 Task: Add Sprouts Honduran Santa Rosa Coffee to the cart.
Action: Mouse moved to (18, 80)
Screenshot: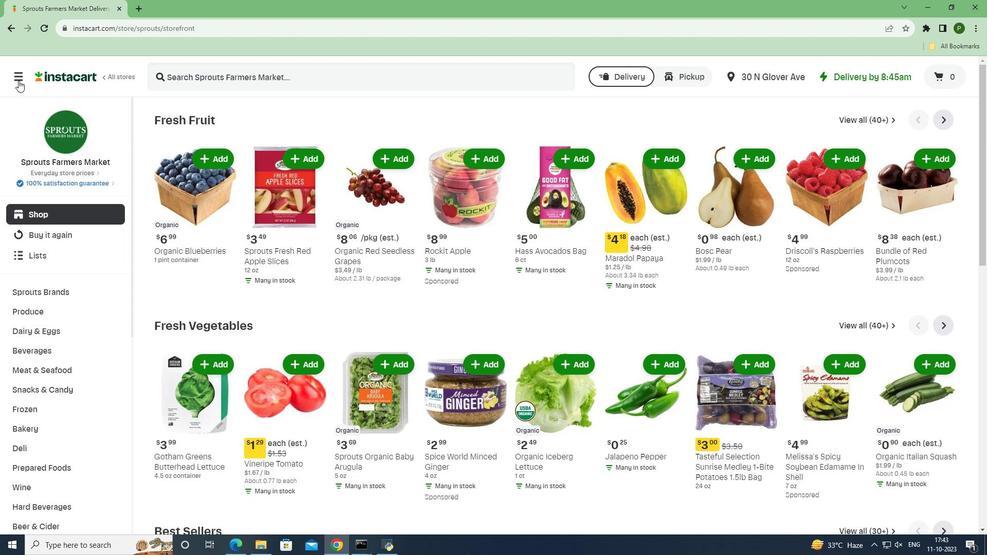 
Action: Mouse pressed left at (18, 80)
Screenshot: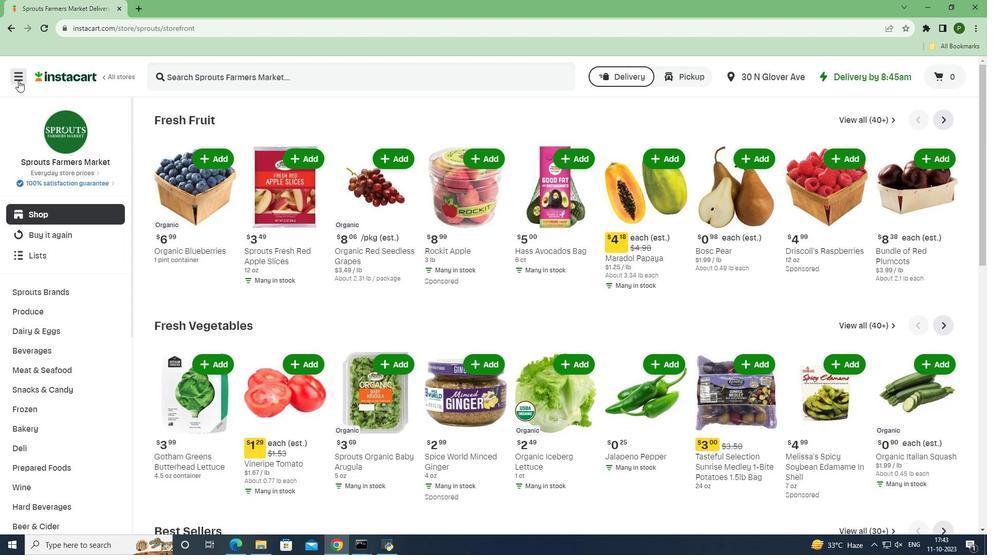 
Action: Mouse moved to (53, 272)
Screenshot: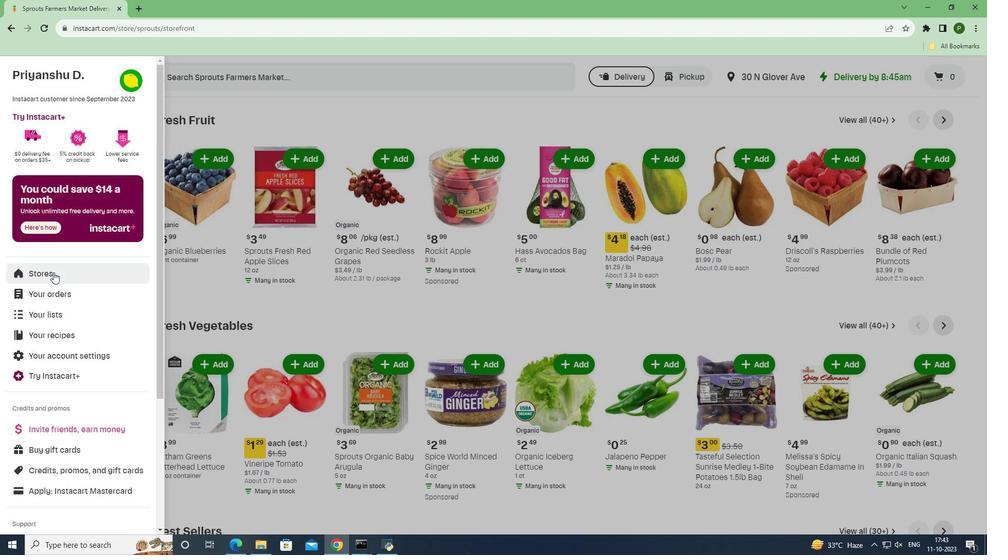
Action: Mouse pressed left at (53, 272)
Screenshot: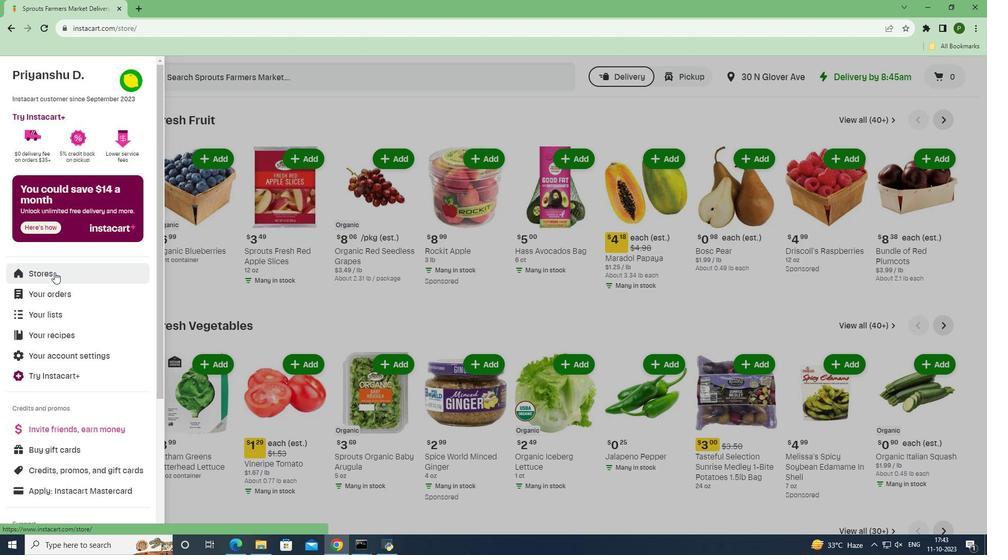 
Action: Mouse moved to (231, 122)
Screenshot: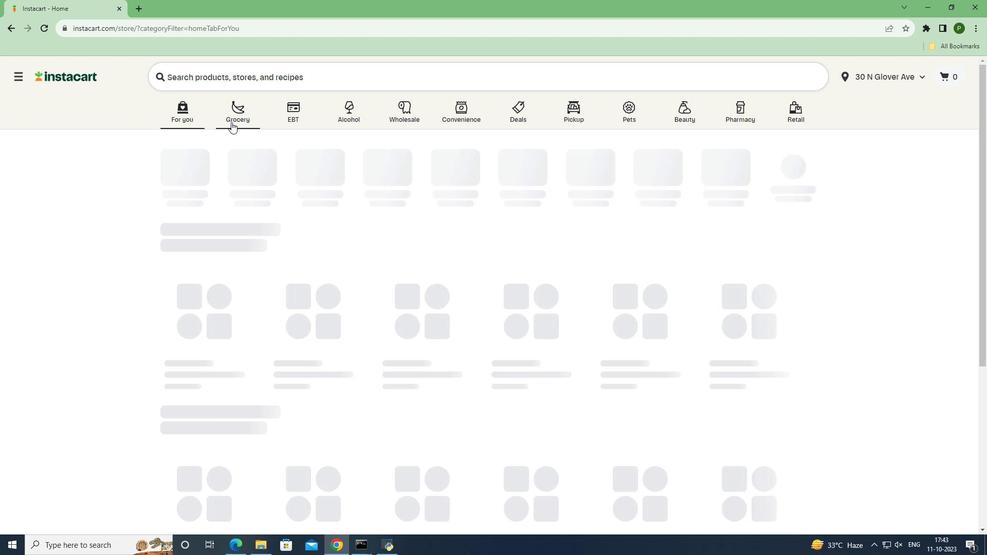 
Action: Mouse pressed left at (231, 122)
Screenshot: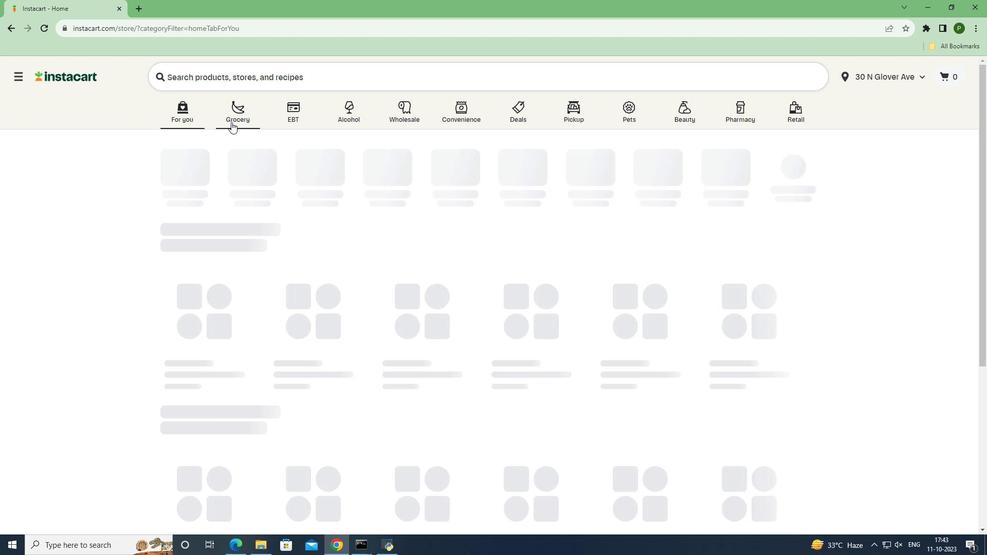 
Action: Mouse moved to (414, 231)
Screenshot: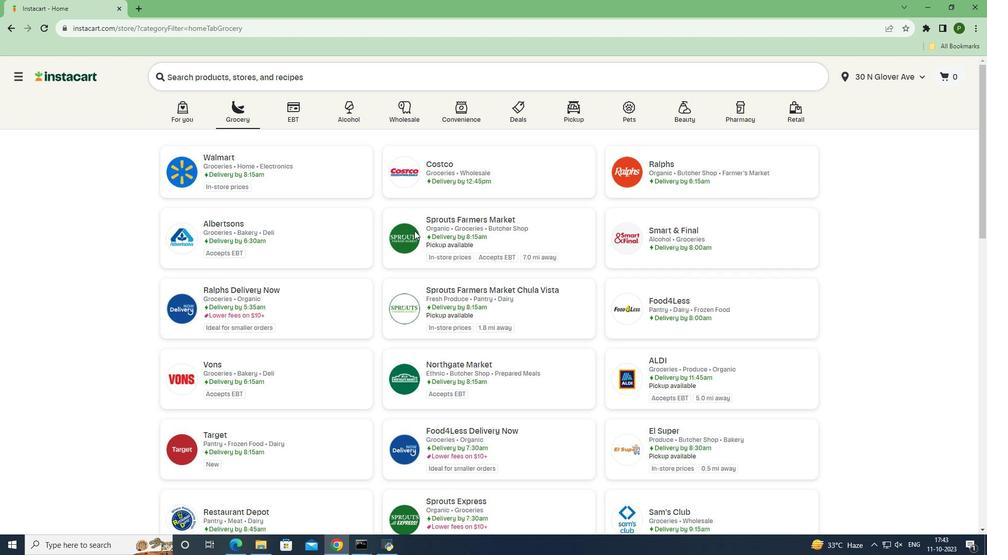 
Action: Mouse pressed left at (414, 231)
Screenshot: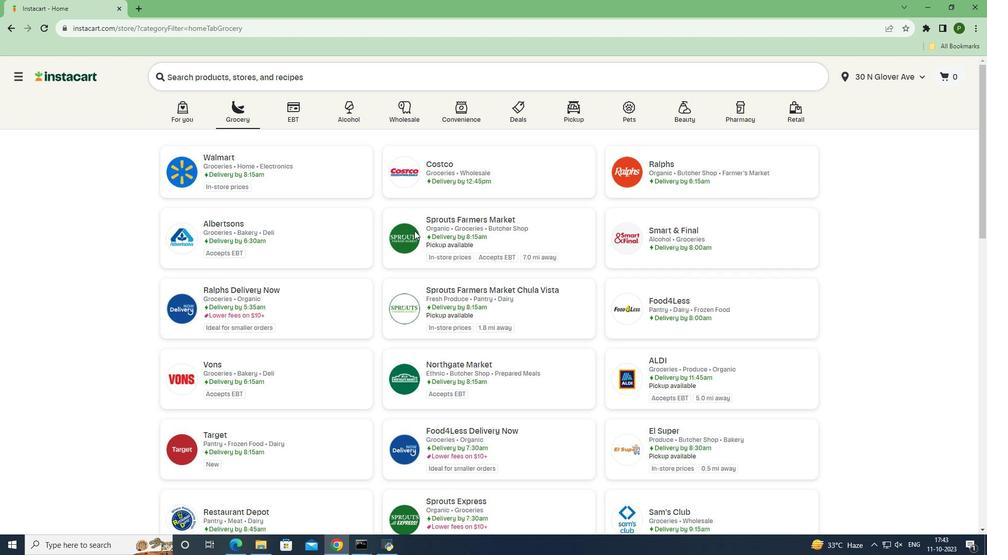 
Action: Mouse moved to (64, 350)
Screenshot: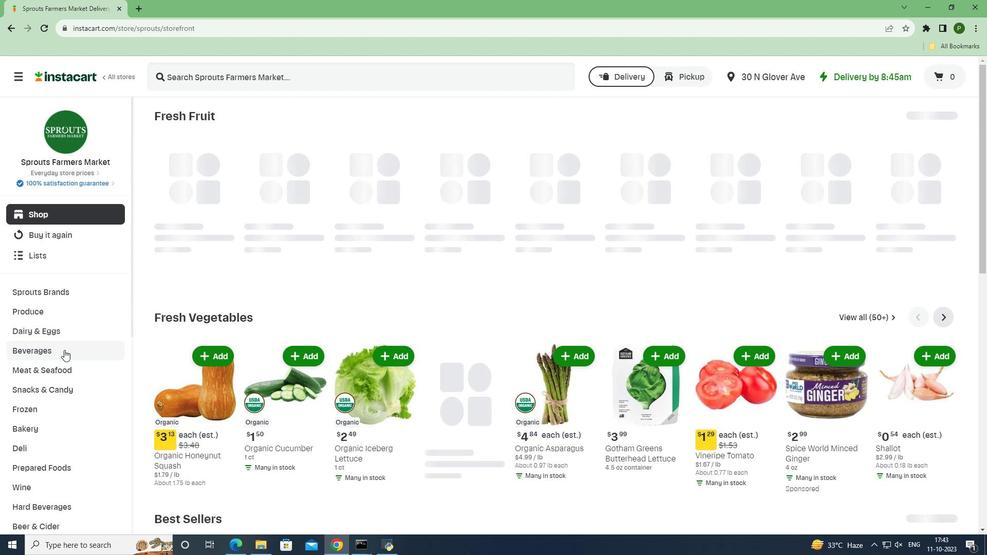 
Action: Mouse pressed left at (64, 350)
Screenshot: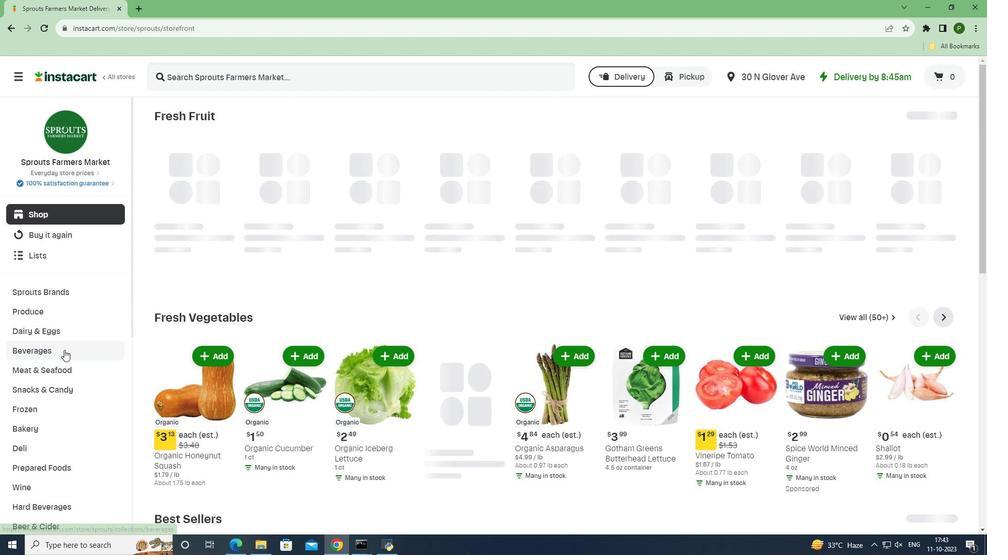 
Action: Mouse moved to (37, 409)
Screenshot: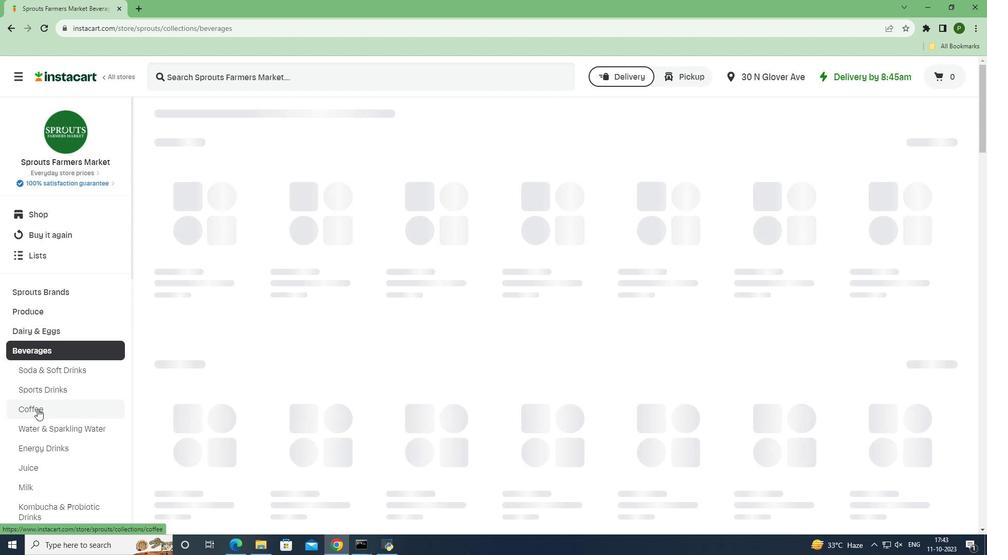 
Action: Mouse pressed left at (37, 409)
Screenshot: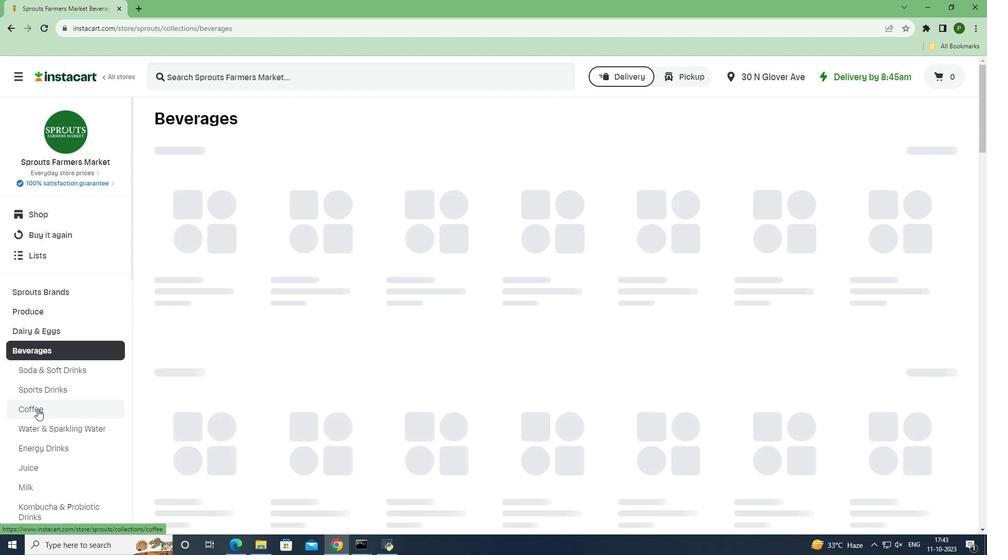 
Action: Mouse moved to (177, 79)
Screenshot: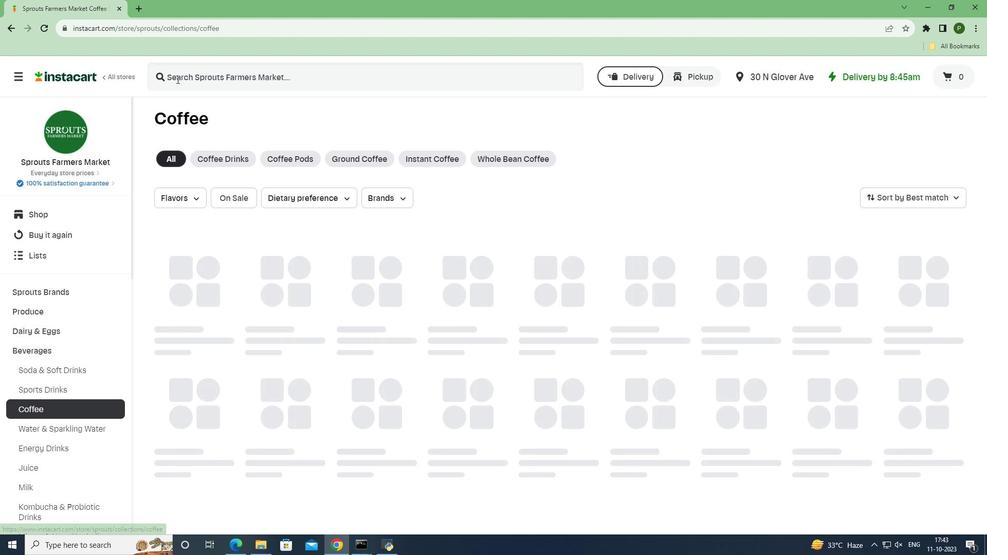
Action: Mouse pressed left at (177, 79)
Screenshot: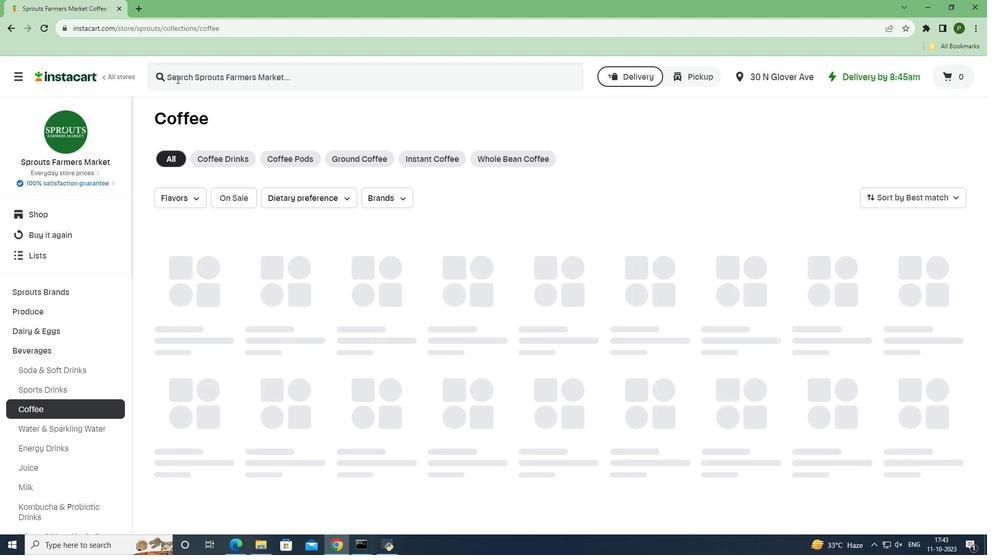 
Action: Key pressed <Key.caps_lock>S<Key.caps_lock>prouts<Key.space><Key.caps_lock>H<Key.caps_lock>onduran<Key.space><Key.caps_lock>
Screenshot: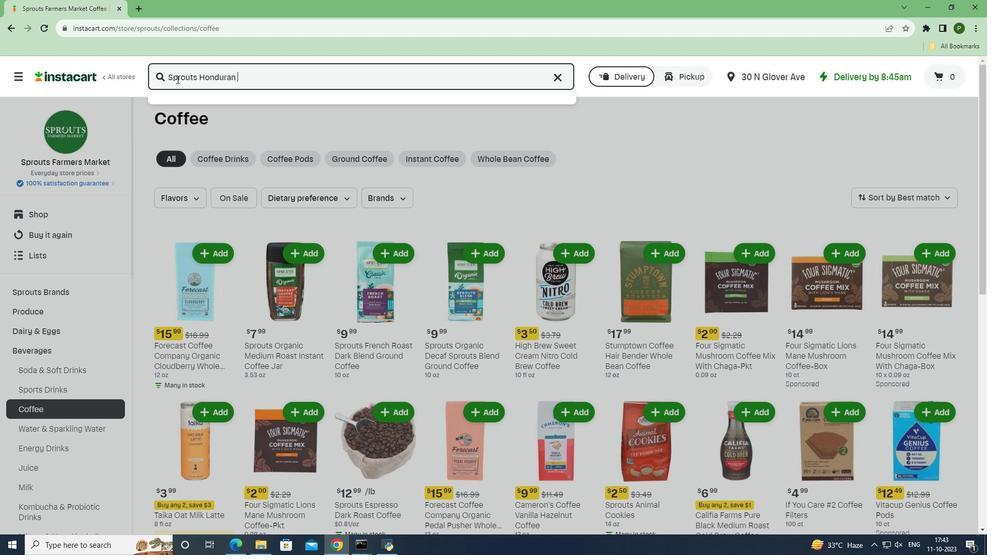 
Action: Mouse moved to (177, 78)
Screenshot: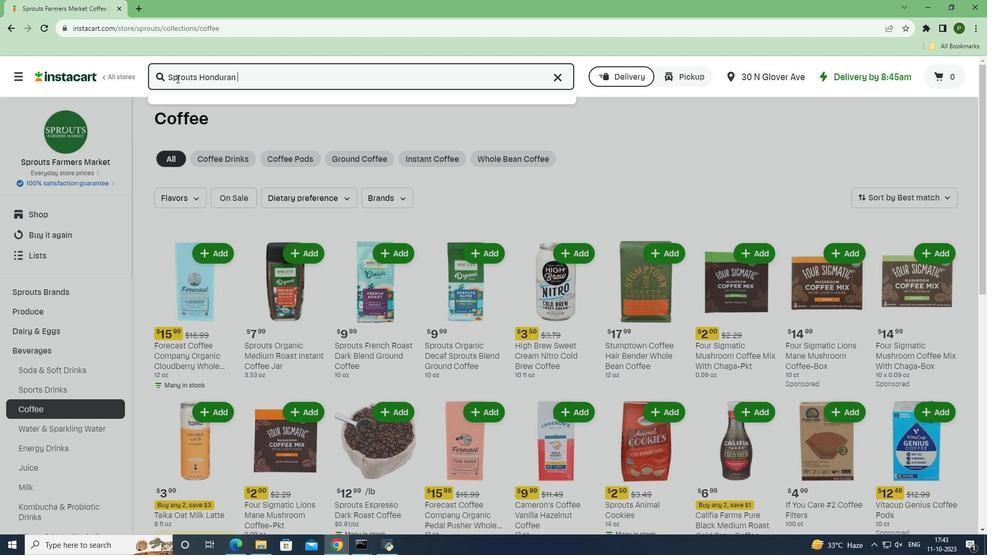 
Action: Key pressed S<Key.caps_lock>anta<Key.space><Key.caps_lock>R<Key.caps_lock>osa<Key.space><Key.caps_lock>C<Key.caps_lock>offee<Key.enter>
Screenshot: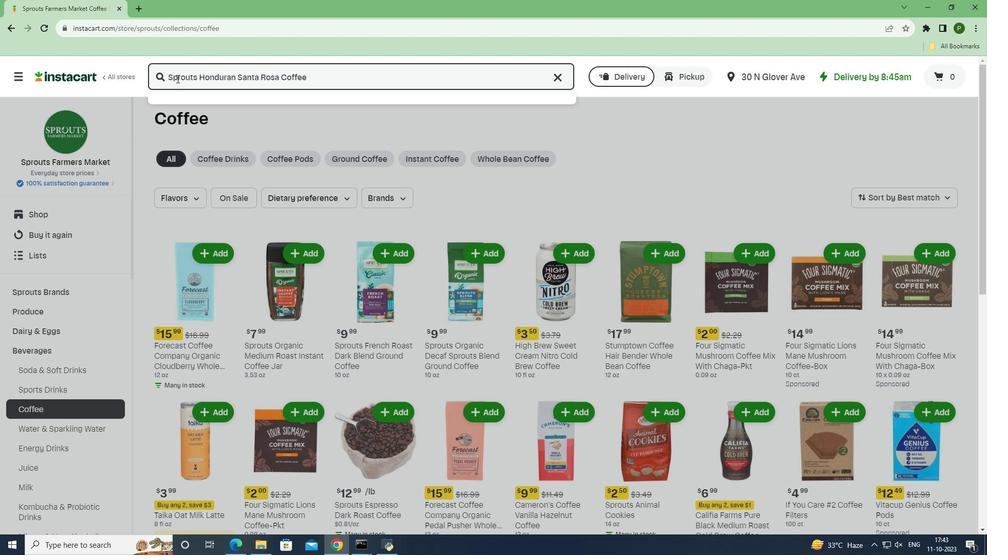 
Action: Mouse moved to (624, 162)
Screenshot: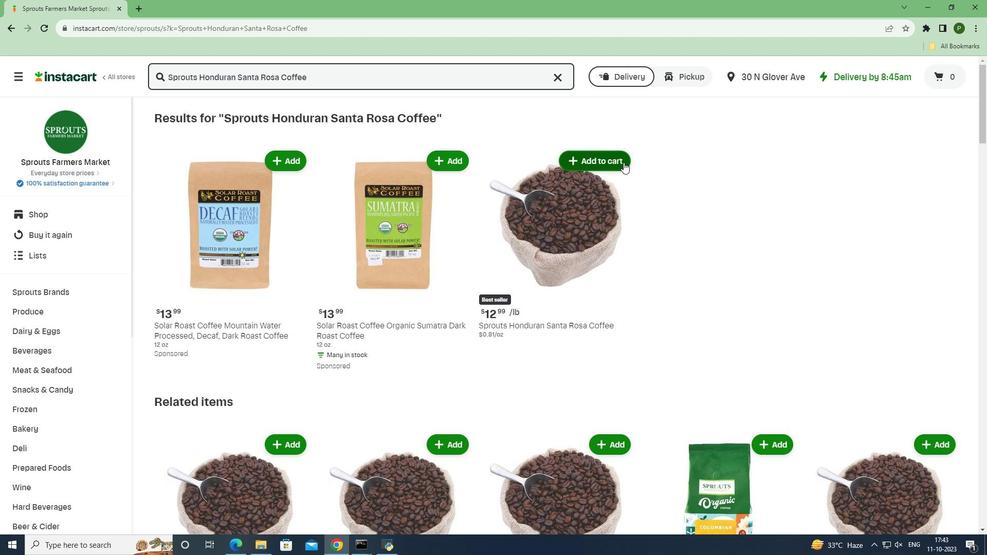 
Action: Mouse pressed left at (624, 162)
Screenshot: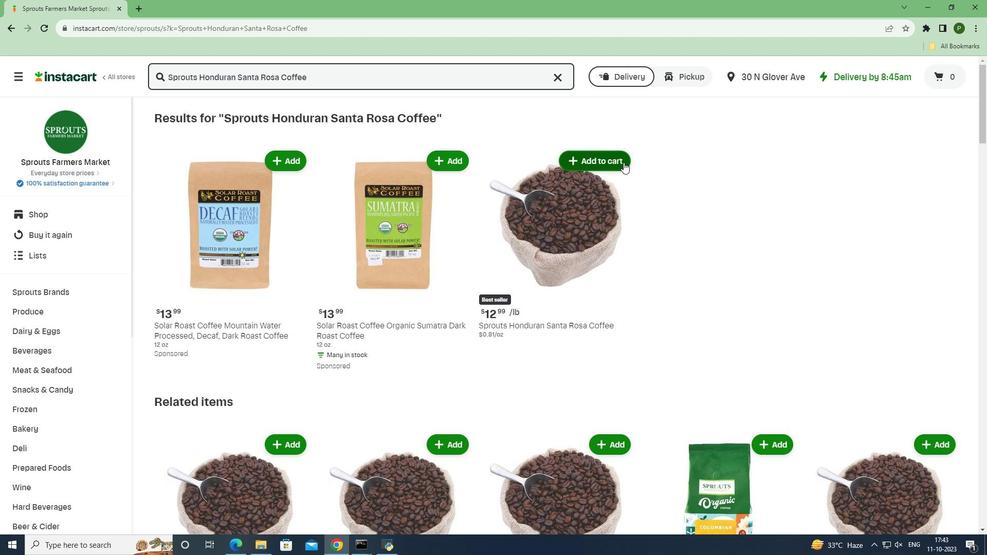 
Action: Mouse moved to (659, 214)
Screenshot: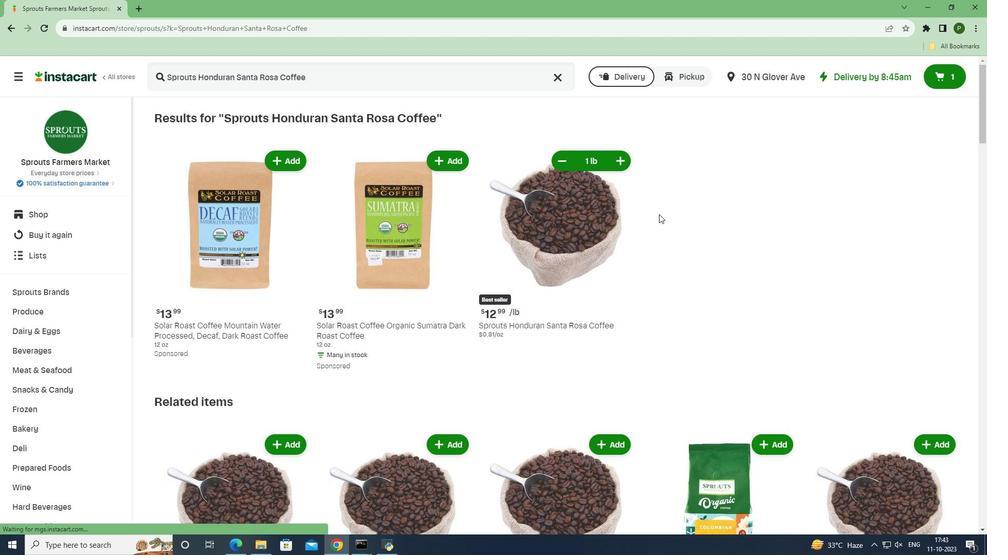 
